 Task: In the  document improveassertive.txt Insert horizontal line 'below the text' Create the translated copy of the document in  'Arabic ' Select the first point and Clear Formatting
Action: Mouse moved to (269, 439)
Screenshot: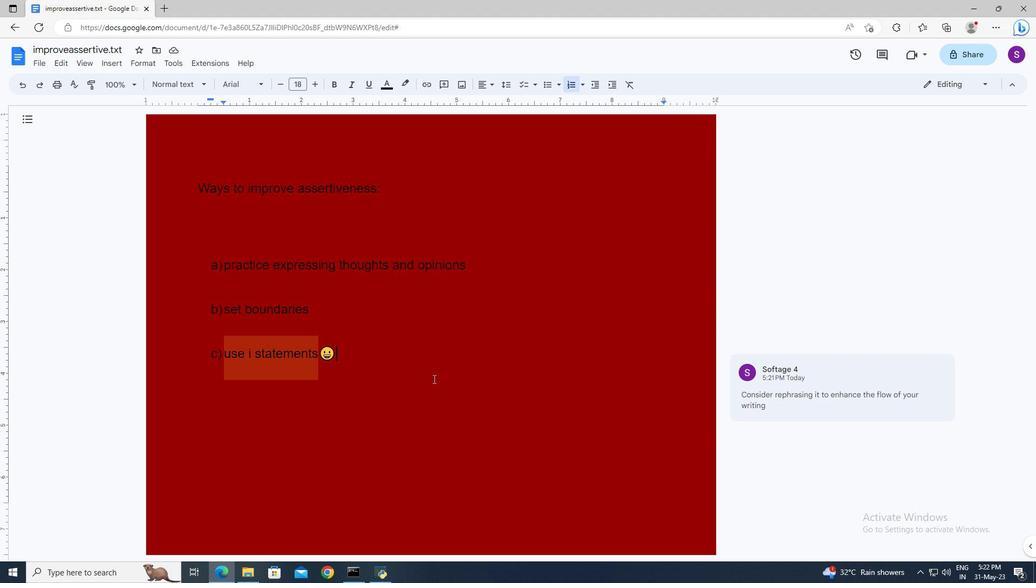 
Action: Mouse pressed left at (269, 439)
Screenshot: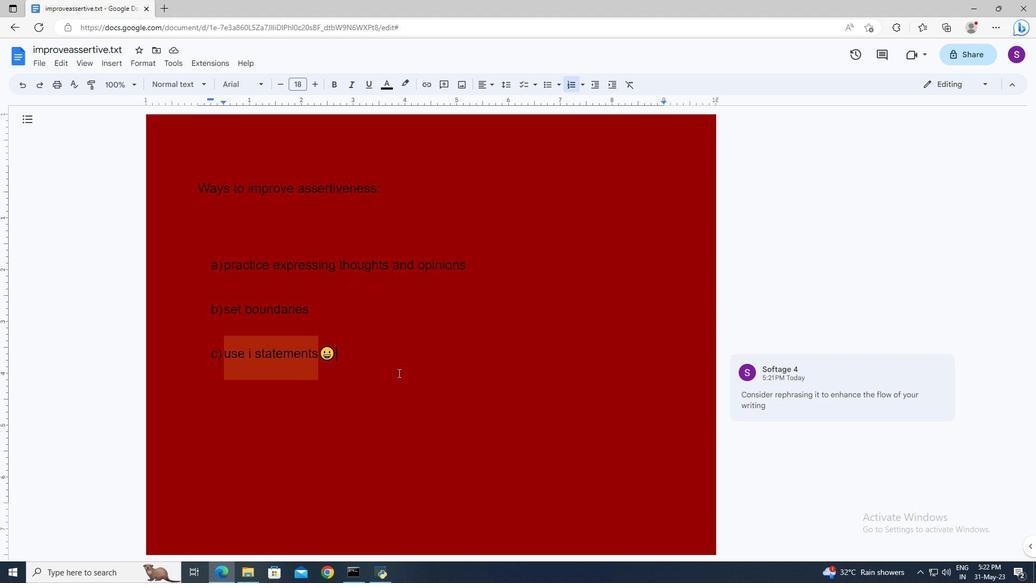 
Action: Mouse moved to (125, 63)
Screenshot: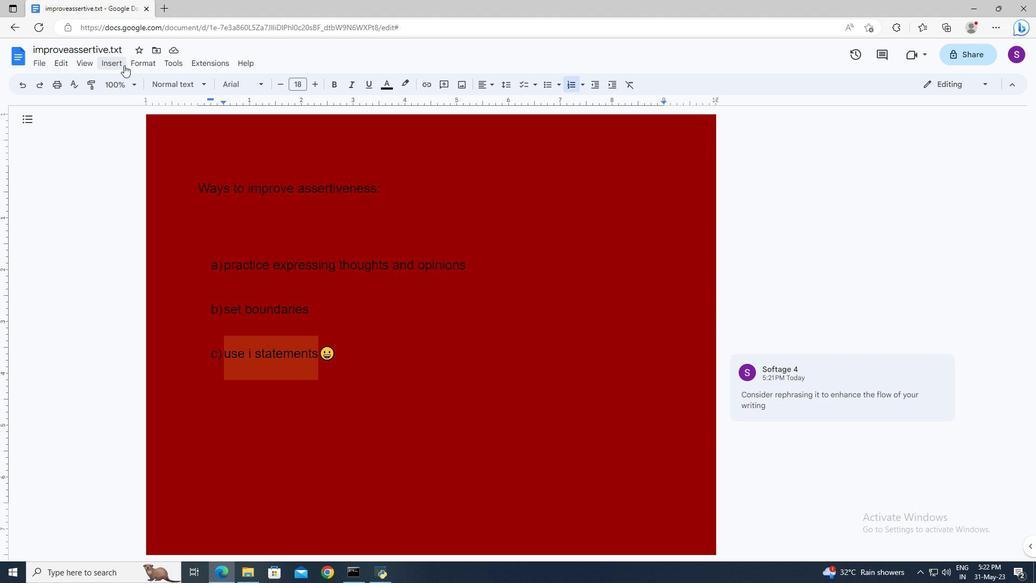
Action: Mouse pressed left at (125, 63)
Screenshot: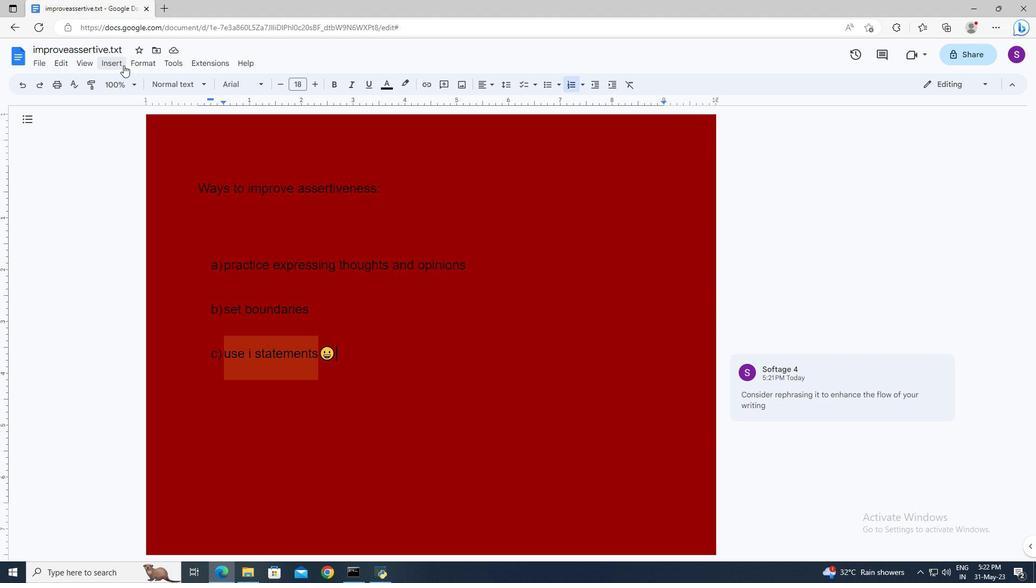 
Action: Mouse moved to (140, 149)
Screenshot: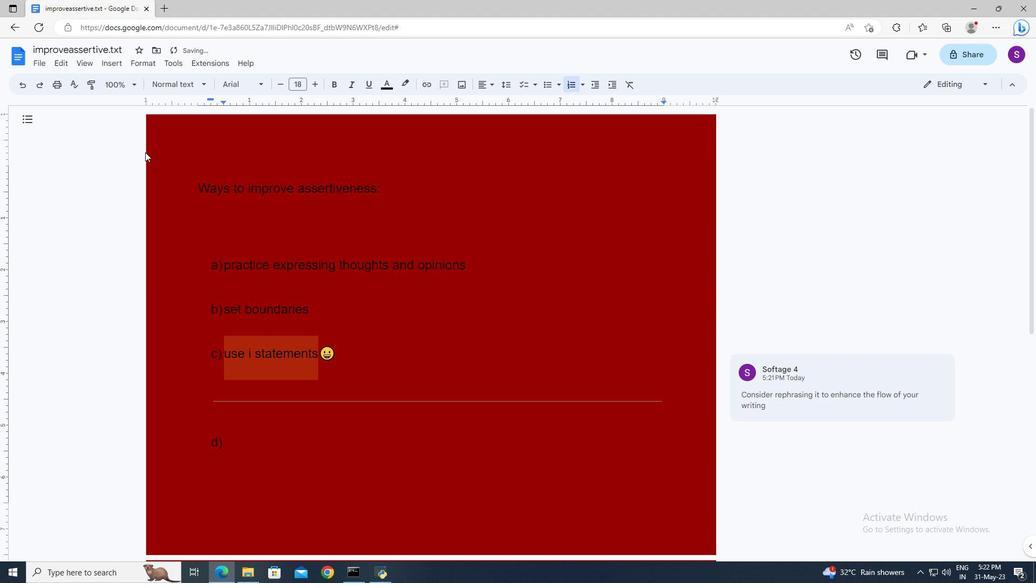
Action: Mouse pressed left at (140, 149)
Screenshot: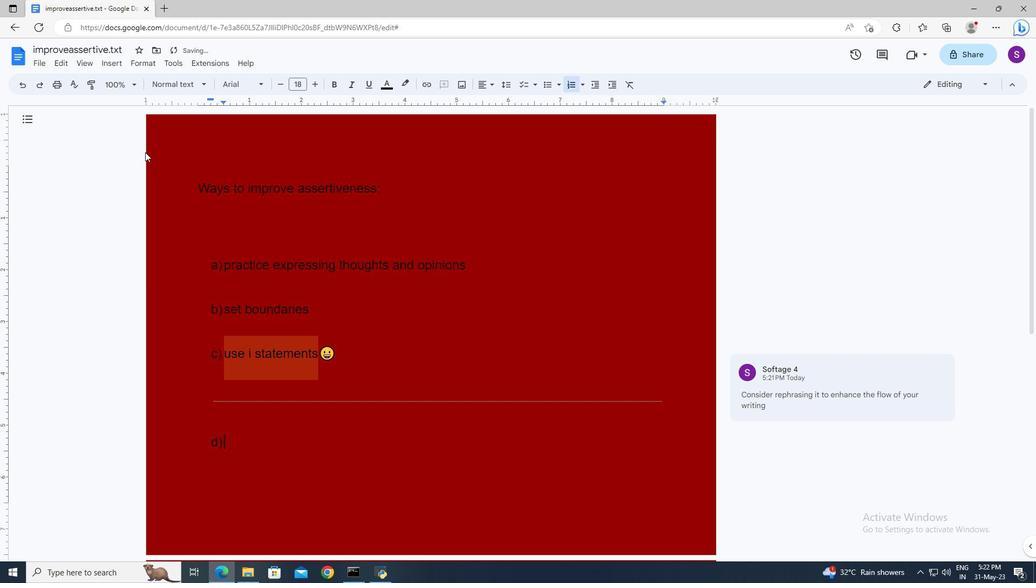 
Action: Mouse moved to (194, 268)
Screenshot: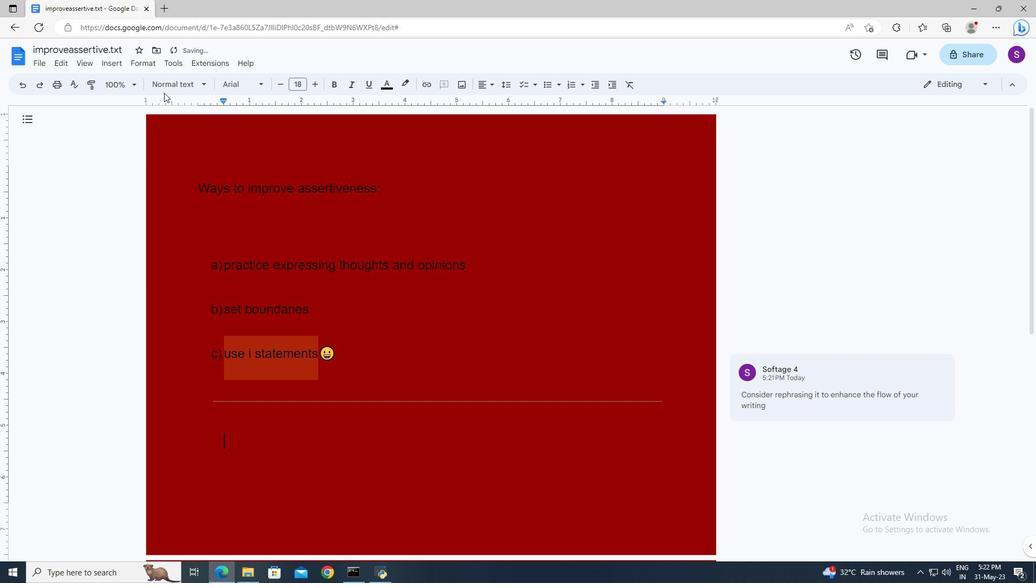 
Action: Key pressed ctrl+Z
Screenshot: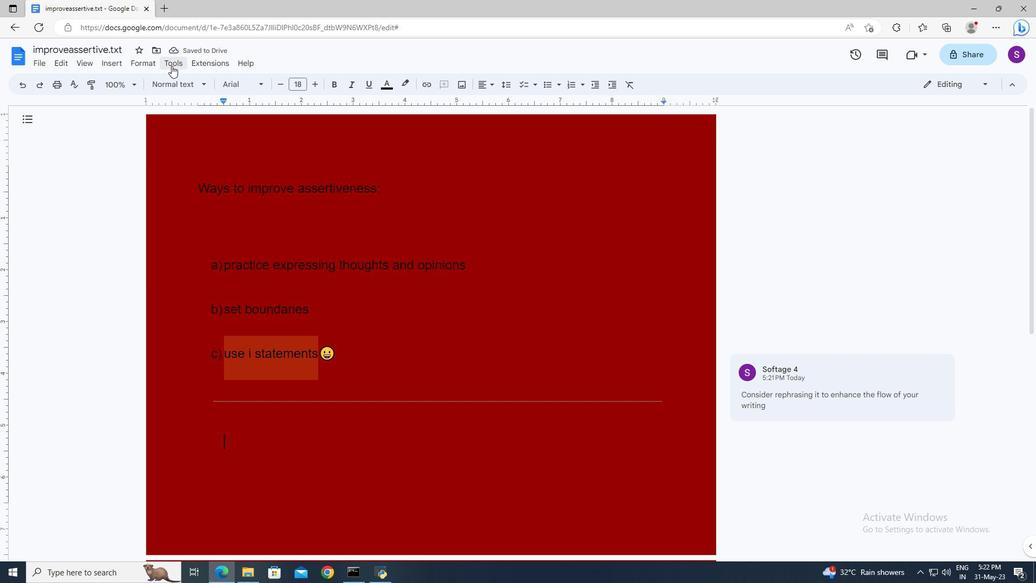 
Action: Mouse moved to (367, 361)
Screenshot: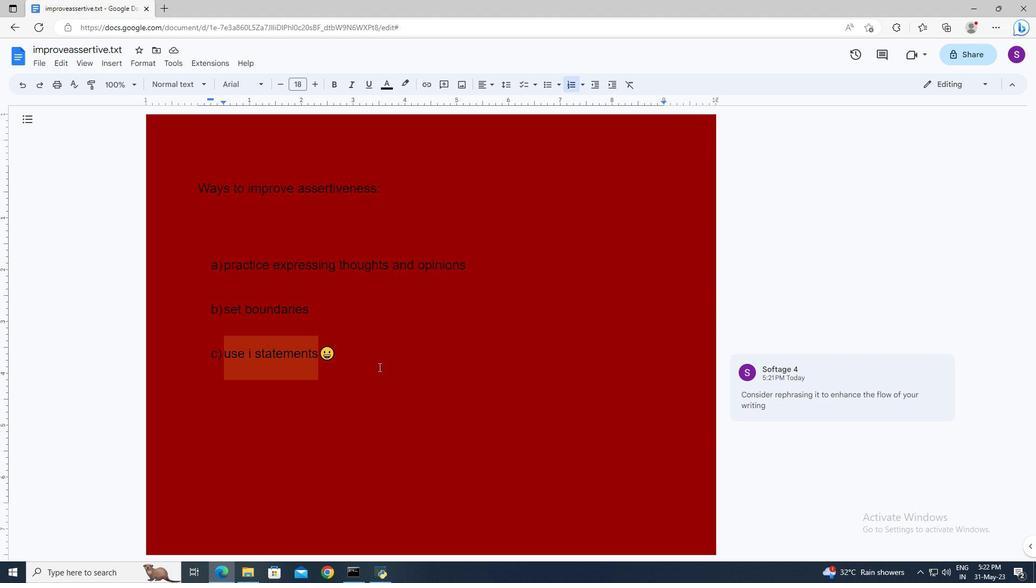 
Action: Mouse pressed left at (367, 361)
Screenshot: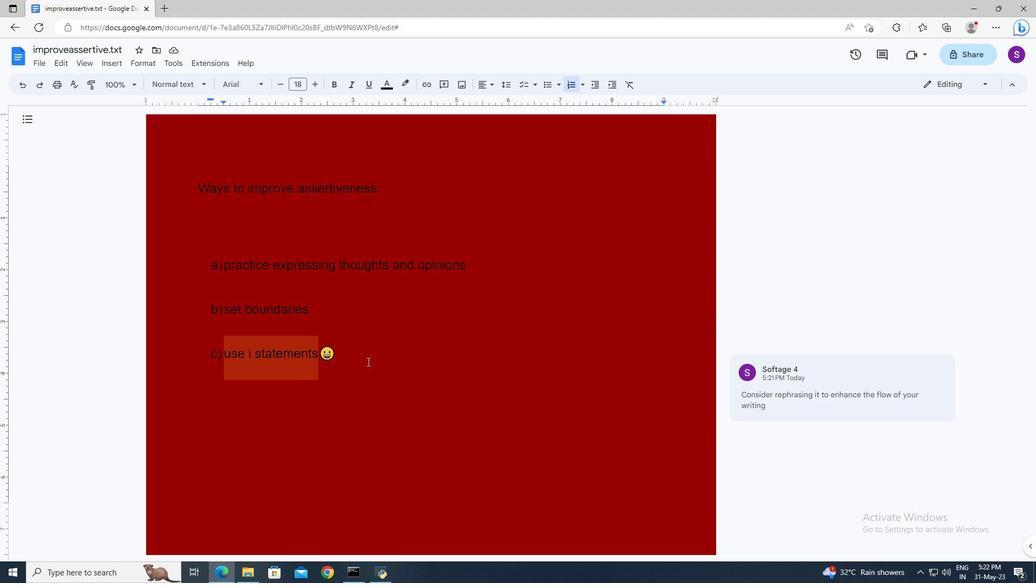 
Action: Mouse moved to (123, 65)
Screenshot: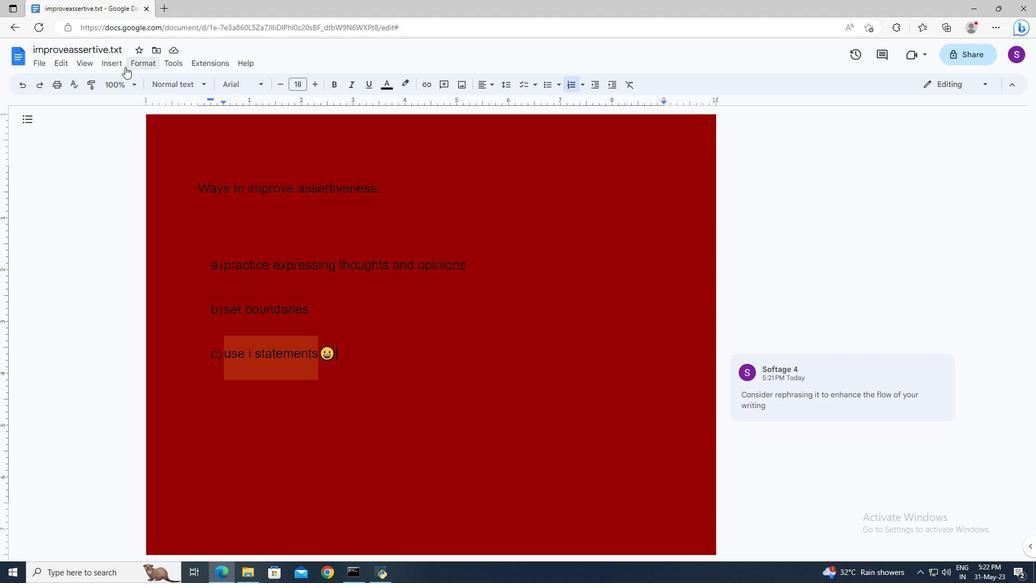 
Action: Mouse pressed left at (123, 65)
Screenshot: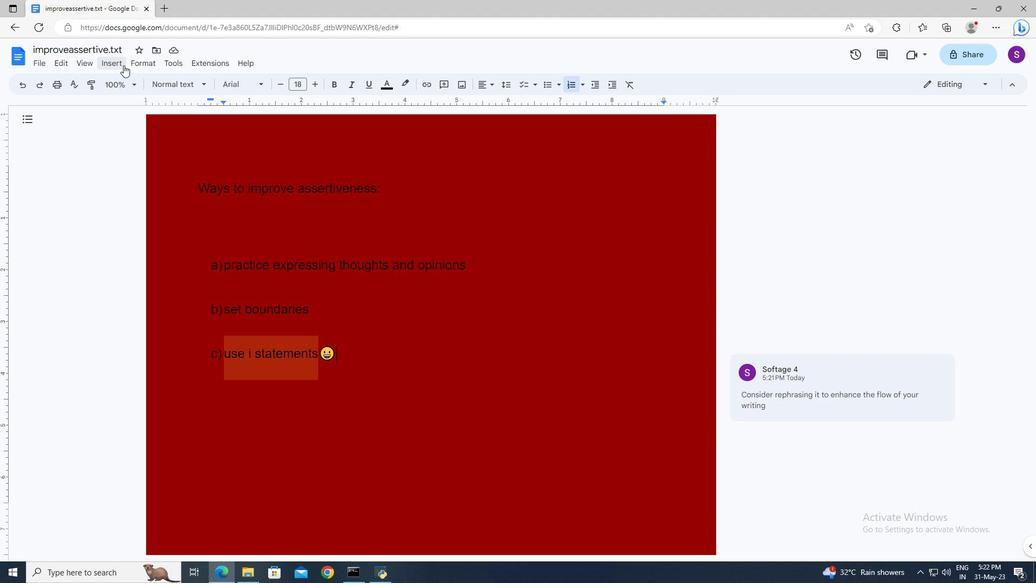 
Action: Mouse moved to (145, 152)
Screenshot: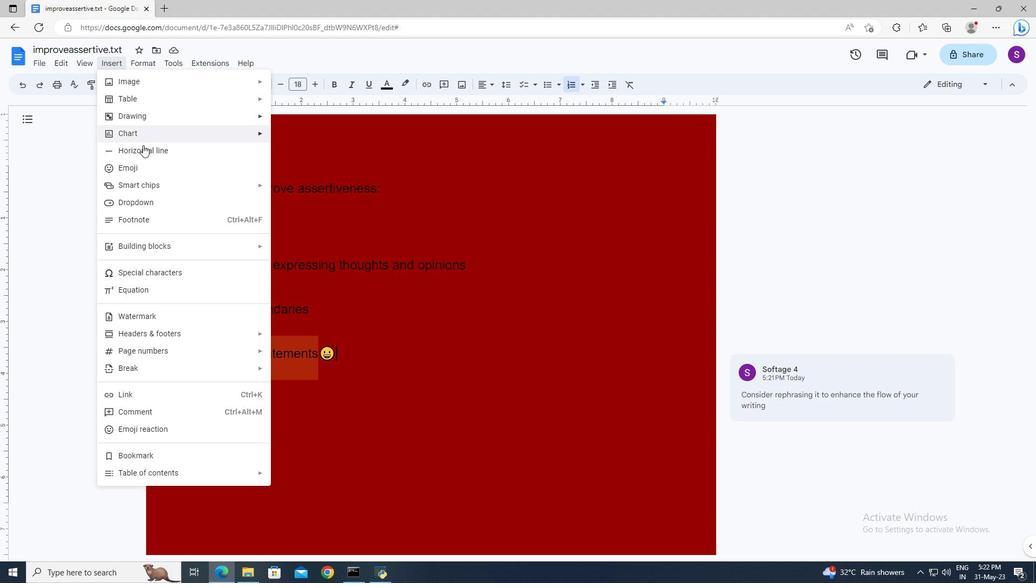 
Action: Mouse pressed left at (145, 152)
Screenshot: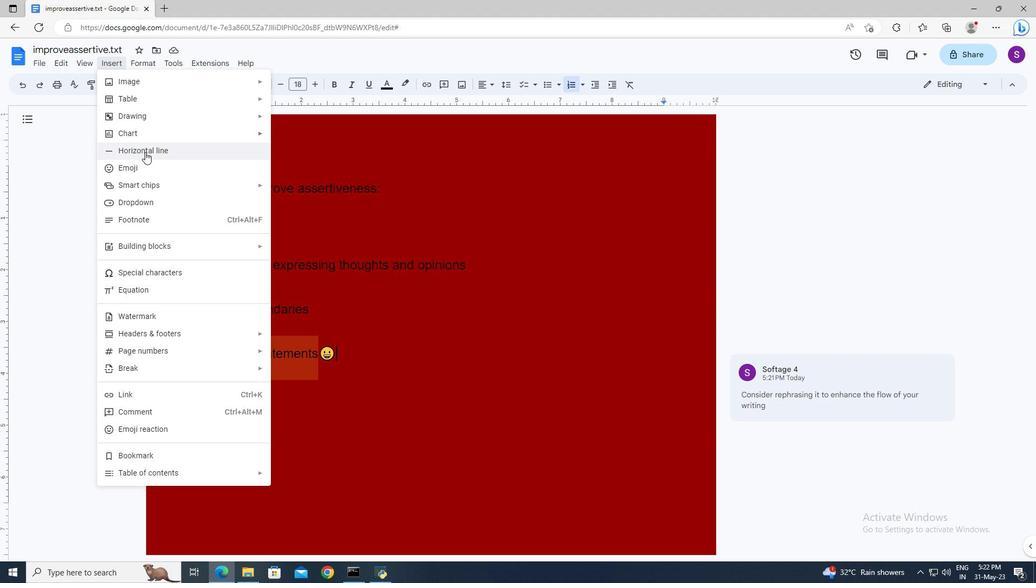 
Action: Key pressed <Key.backspace>
Screenshot: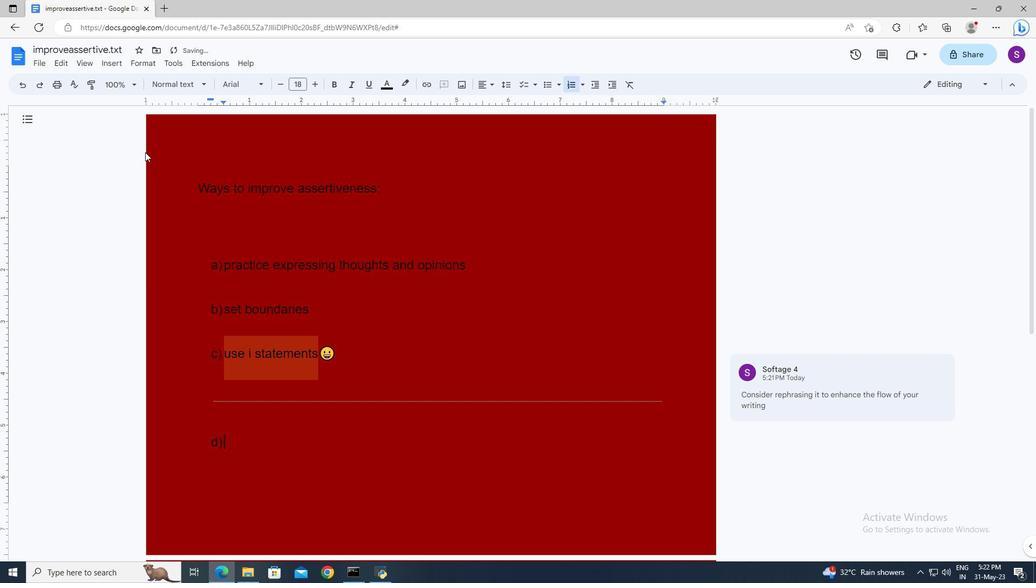 
Action: Mouse moved to (171, 65)
Screenshot: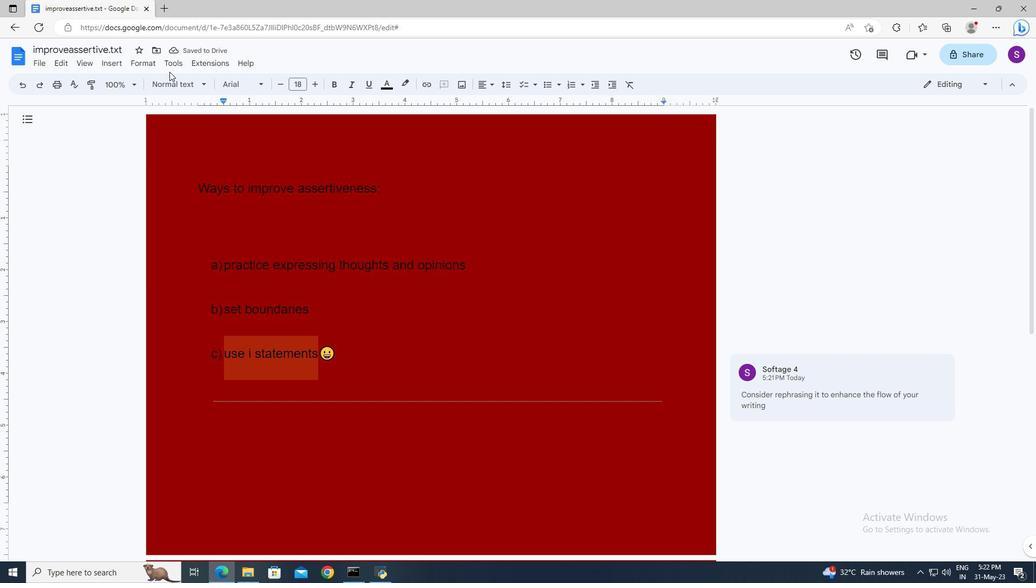 
Action: Mouse pressed left at (171, 65)
Screenshot: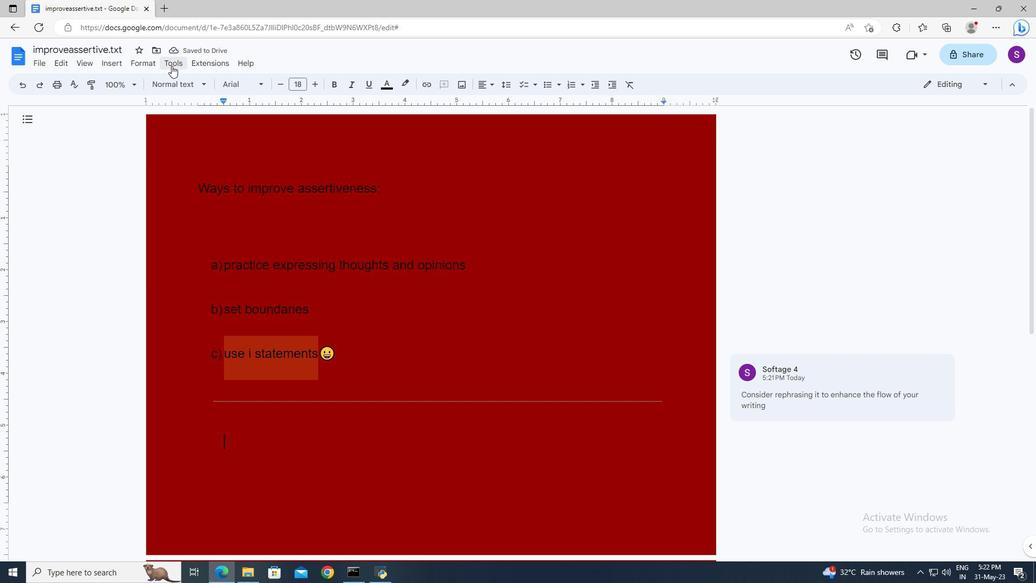 
Action: Mouse moved to (202, 239)
Screenshot: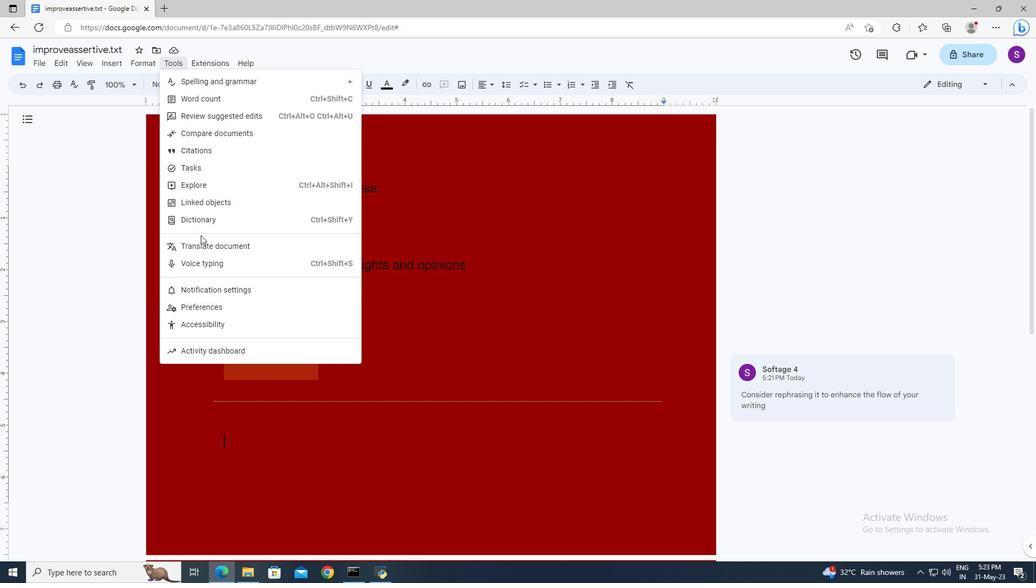 
Action: Mouse pressed left at (202, 239)
Screenshot: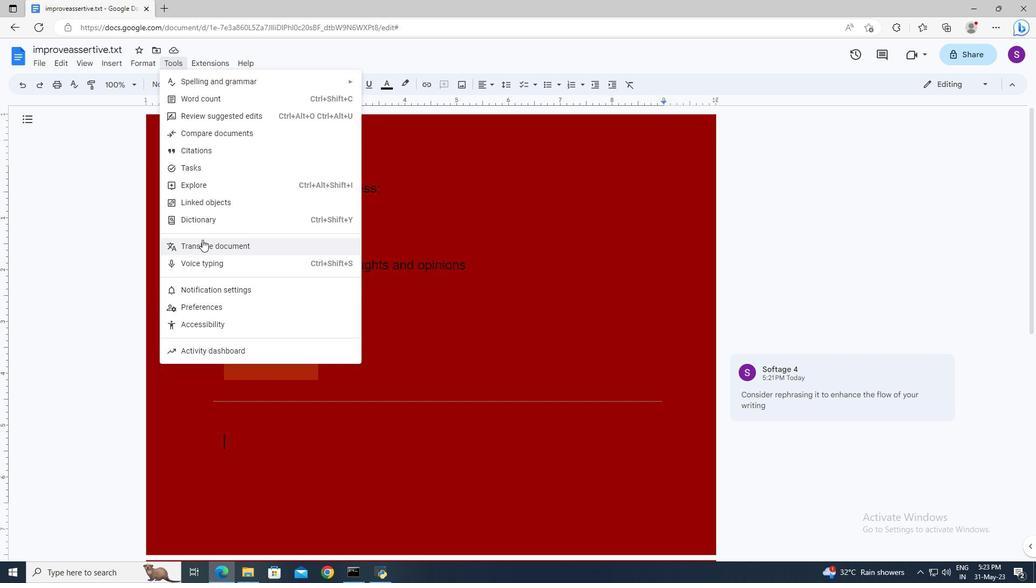 
Action: Mouse moved to (516, 322)
Screenshot: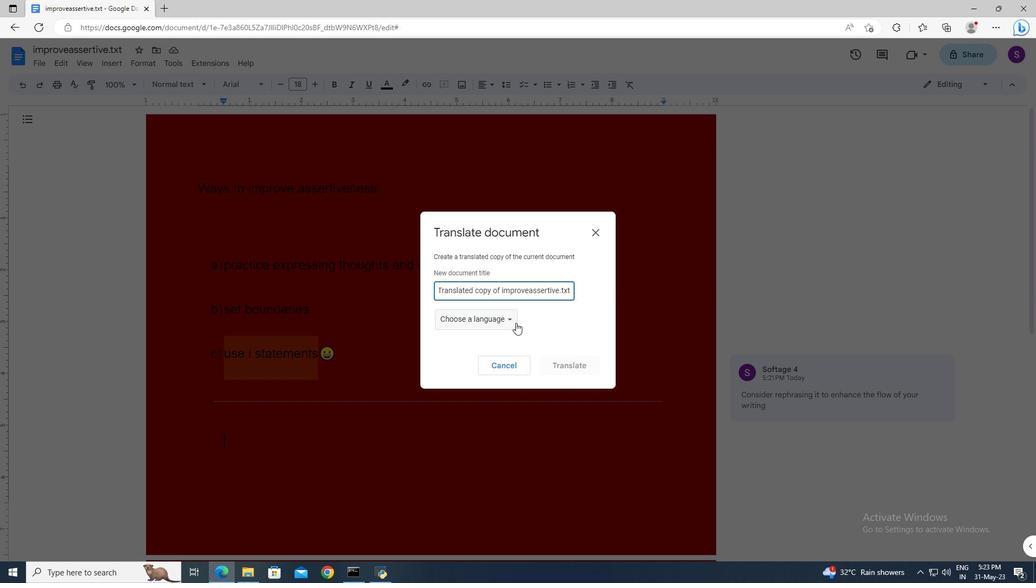 
Action: Mouse pressed left at (516, 322)
Screenshot: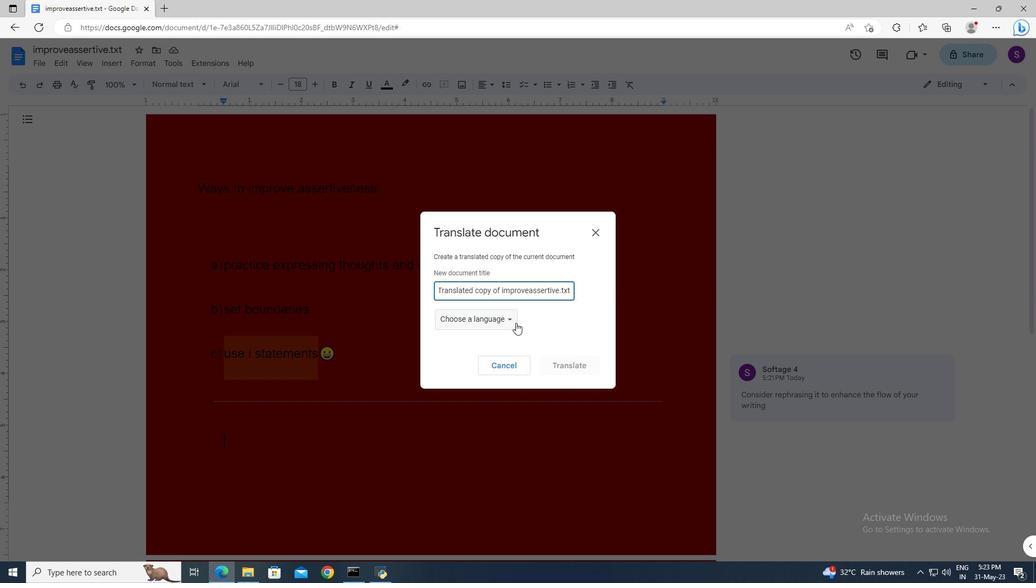 
Action: Mouse moved to (502, 364)
Screenshot: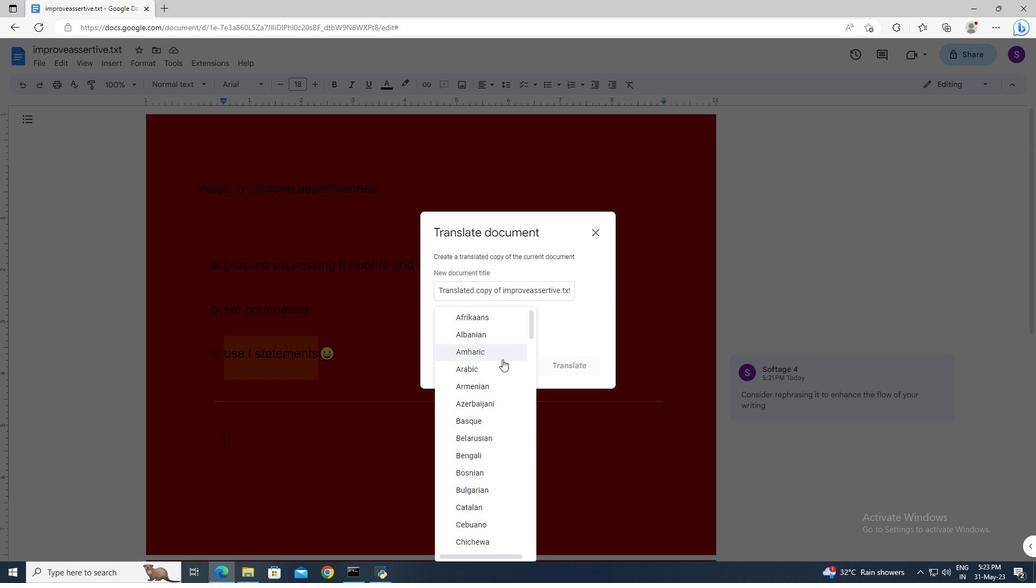
Action: Mouse pressed left at (502, 364)
Screenshot: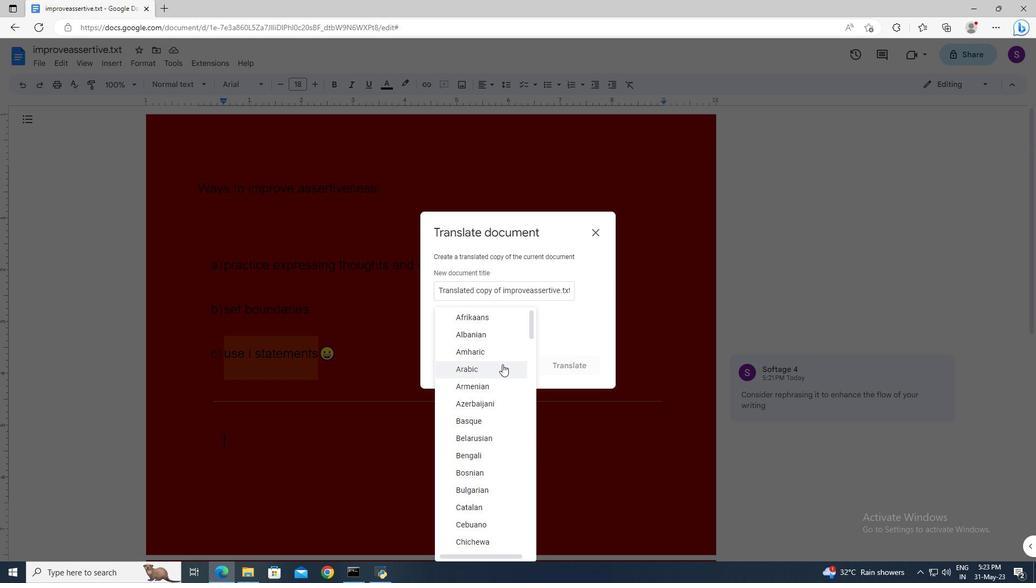 
Action: Mouse moved to (565, 364)
Screenshot: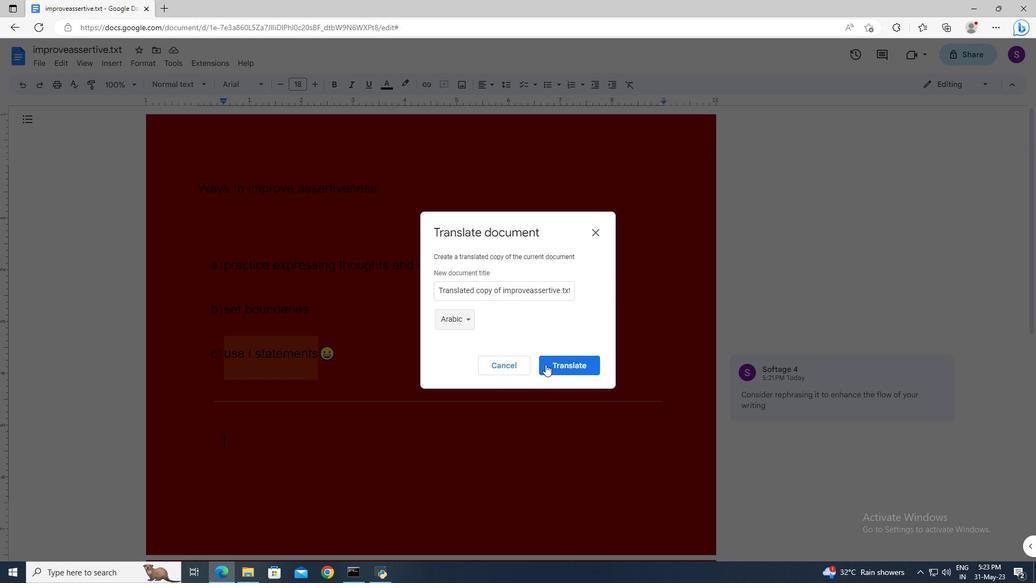 
Action: Mouse pressed left at (565, 364)
Screenshot: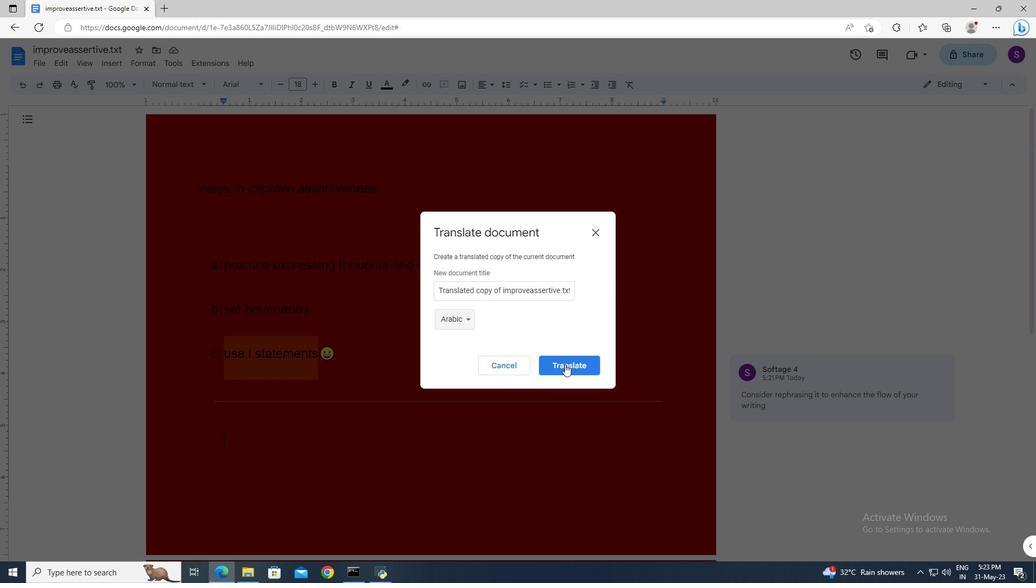 
Action: Mouse moved to (98, 0)
Screenshot: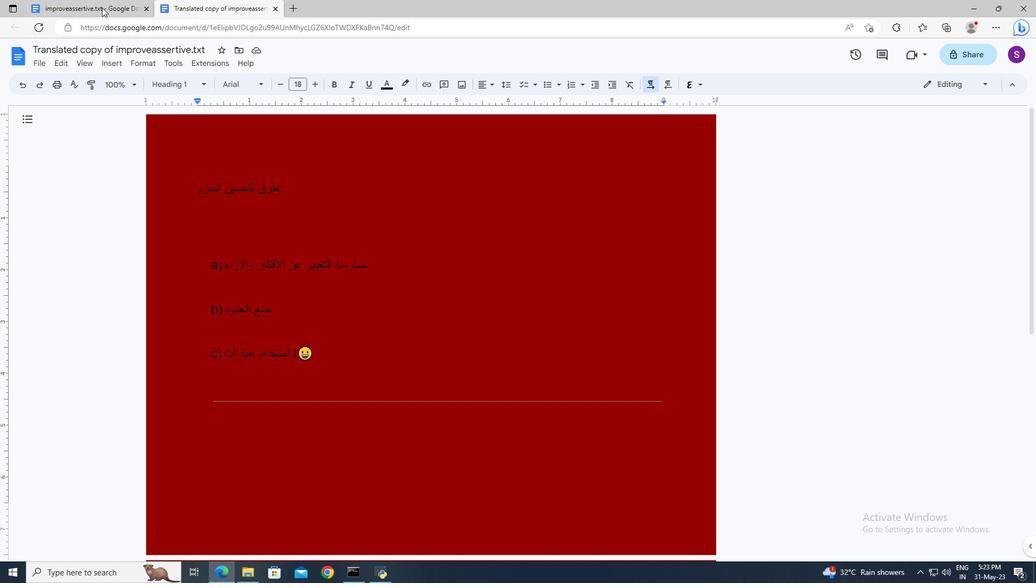 
Action: Mouse pressed left at (98, 0)
Screenshot: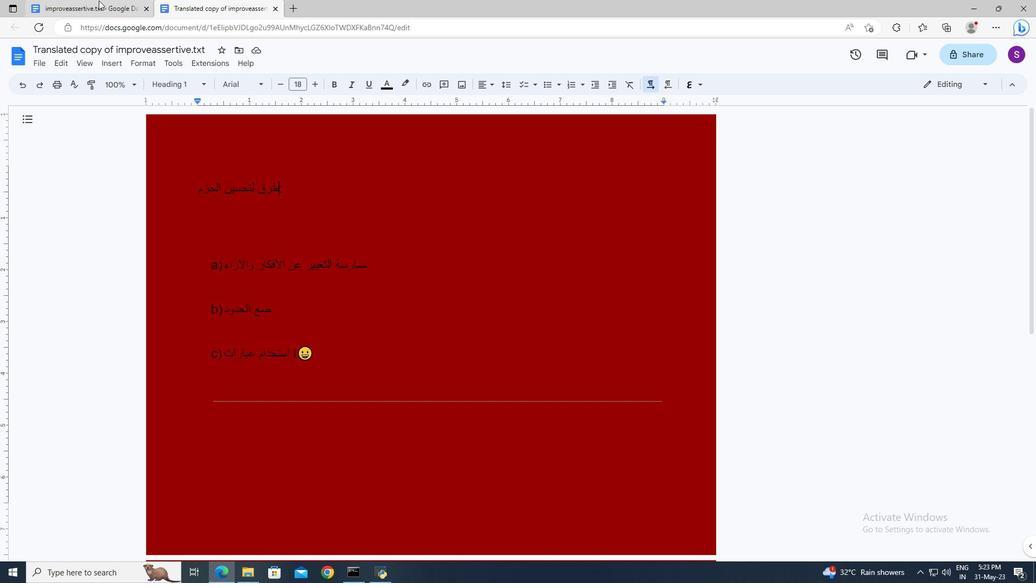 
Action: Mouse moved to (226, 261)
Screenshot: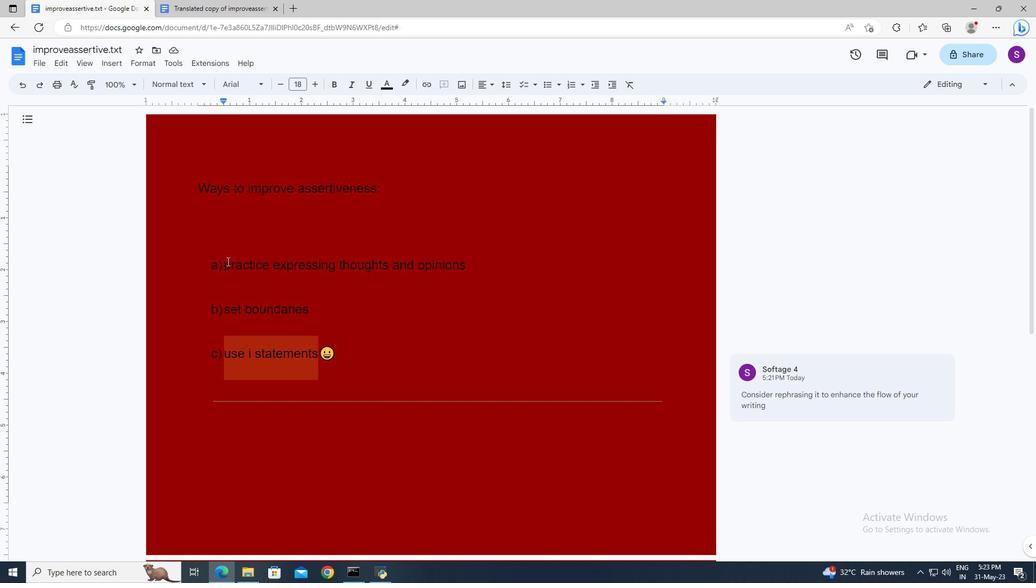 
Action: Mouse pressed left at (226, 261)
Screenshot: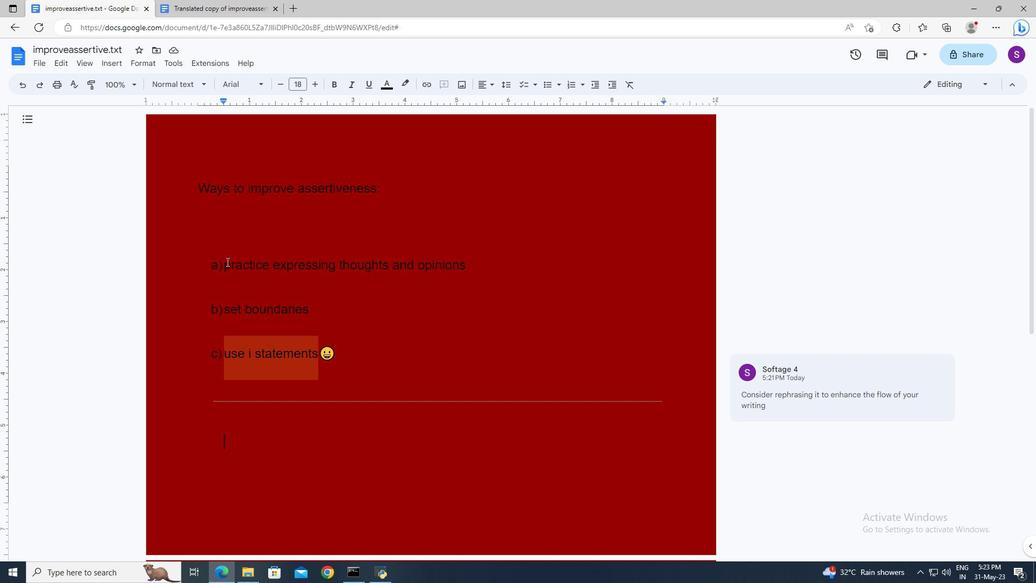 
Action: Key pressed <Key.shift_r><Key.down>
Screenshot: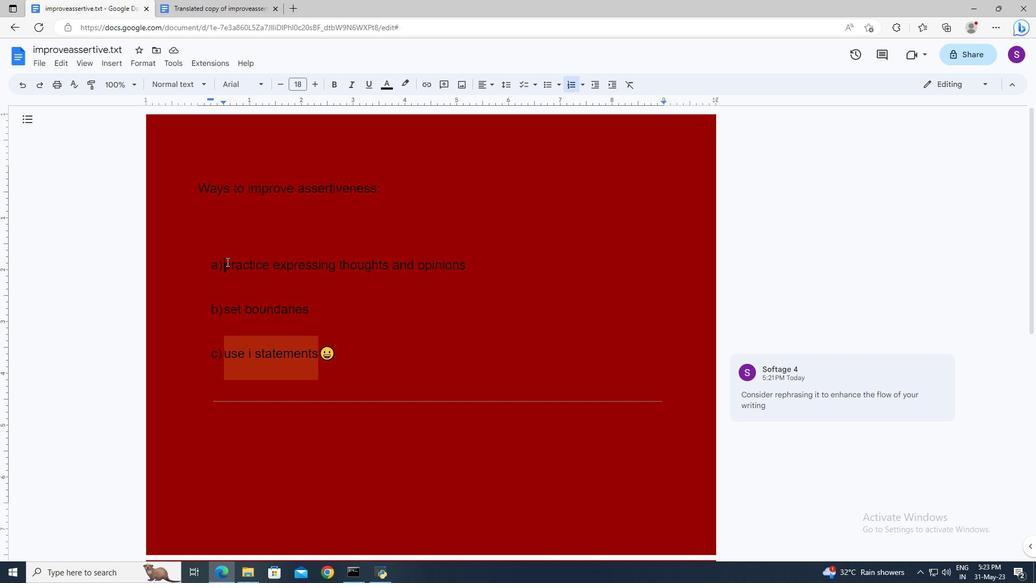 
Action: Mouse moved to (627, 83)
Screenshot: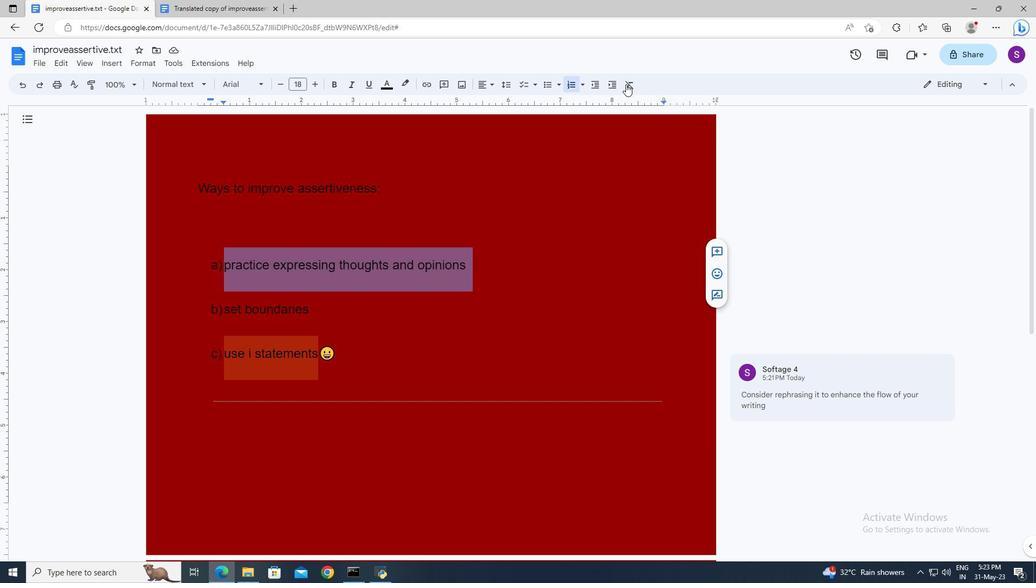 
Action: Mouse pressed left at (627, 83)
Screenshot: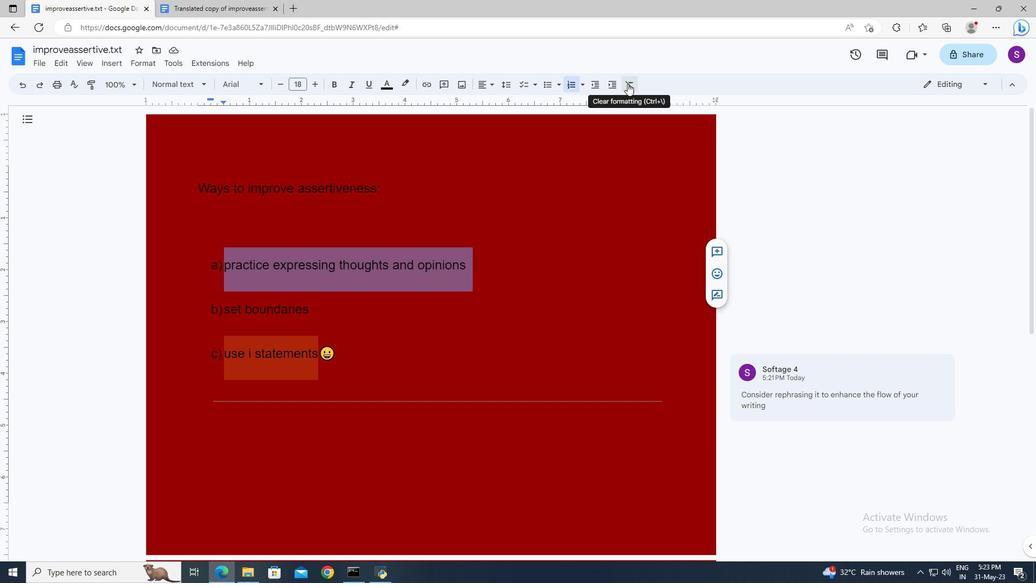 
Action: Mouse moved to (572, 247)
Screenshot: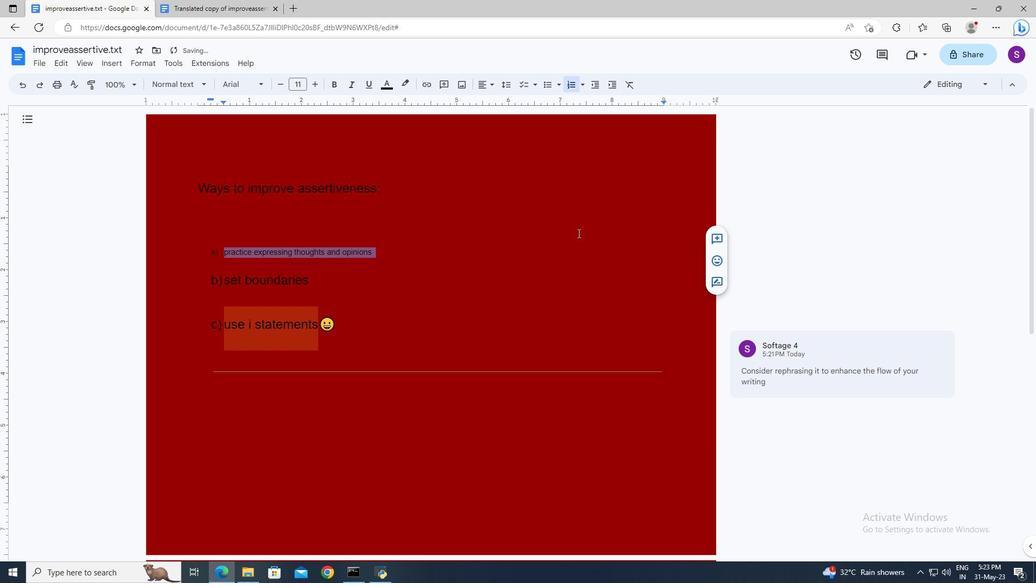 
Action: Mouse pressed left at (572, 247)
Screenshot: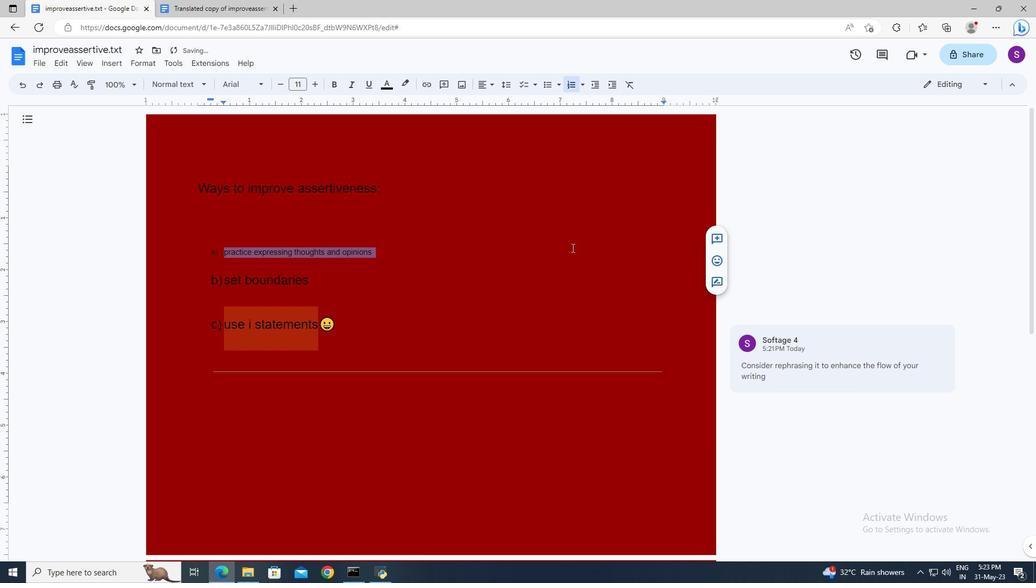 
